 Task: Create in the project AgileCamp in Backlog an issue 'Upgrade the database indexing strategy of a web application to improve query performance and reduce data retrieval time', assign it to team member softage.3@softage.net and change the status to IN PROGRESS. Create in the project AgileCamp in Backlog an issue 'Create a new online platform for online digital marketing courses with advanced analytics and data visualization features', assign it to team member softage.4@softage.net and change the status to IN PROGRESS
Action: Mouse moved to (234, 241)
Screenshot: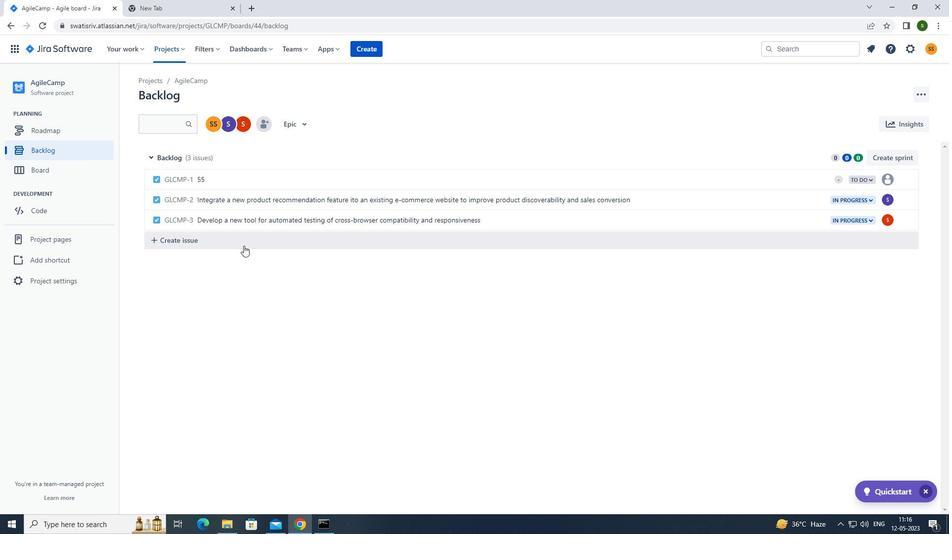 
Action: Mouse pressed left at (234, 241)
Screenshot: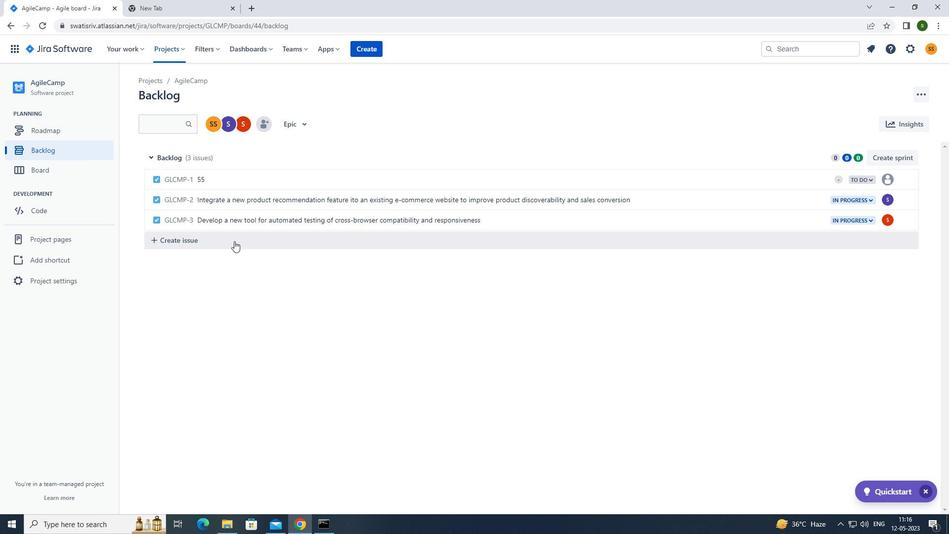 
Action: Mouse moved to (253, 238)
Screenshot: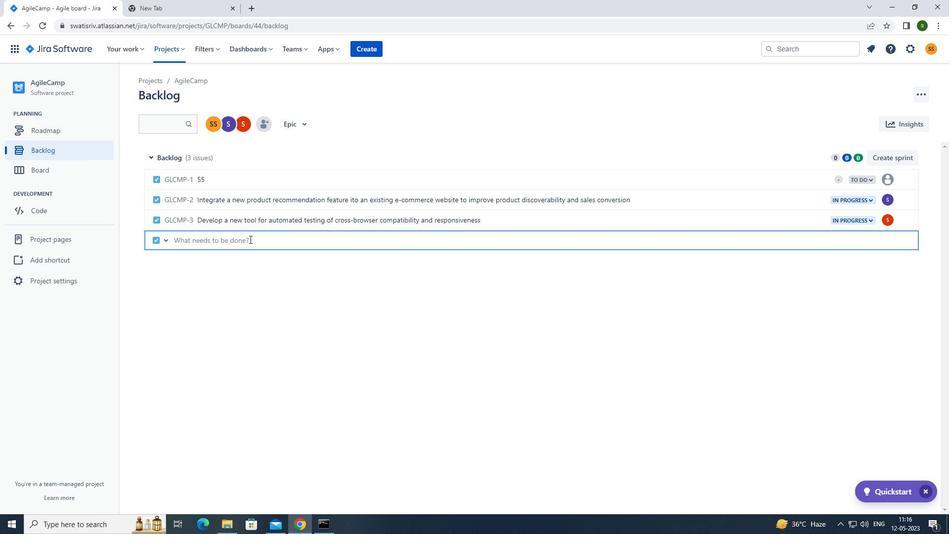 
Action: Mouse pressed left at (253, 238)
Screenshot: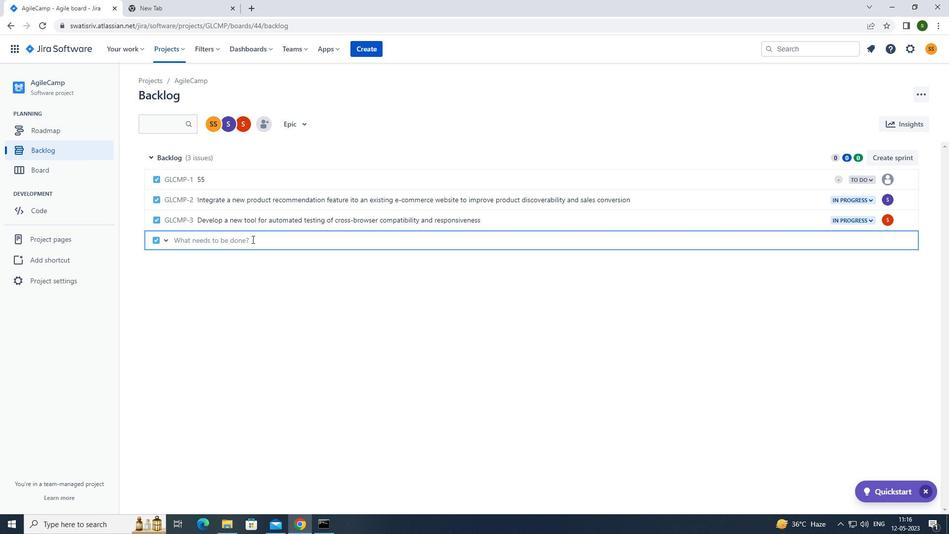 
Action: Key pressed <Key.caps_lock>u<Key.caps_lock>pgrade<Key.space>the<Key.space>database<Key.space>indexing<Key.space>strategy<Key.space>of<Key.space>a<Key.space>web<Key.space>application<Key.space>to<Key.space>improve<Key.space>query<Key.space>performance<Key.space>and<Key.space>reduce<Key.space>data<Key.space>retrieval<Key.space>time<Key.enter>
Screenshot: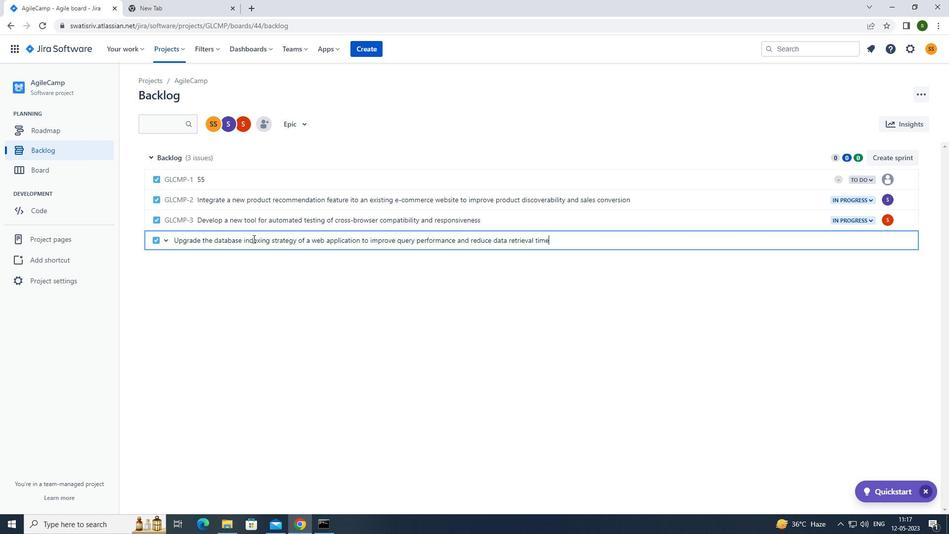 
Action: Mouse moved to (886, 243)
Screenshot: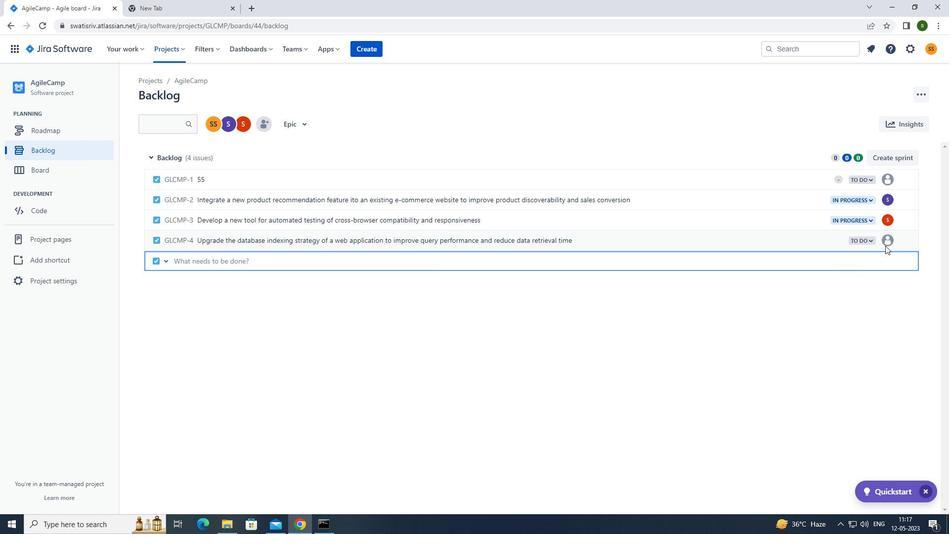 
Action: Mouse pressed left at (886, 243)
Screenshot: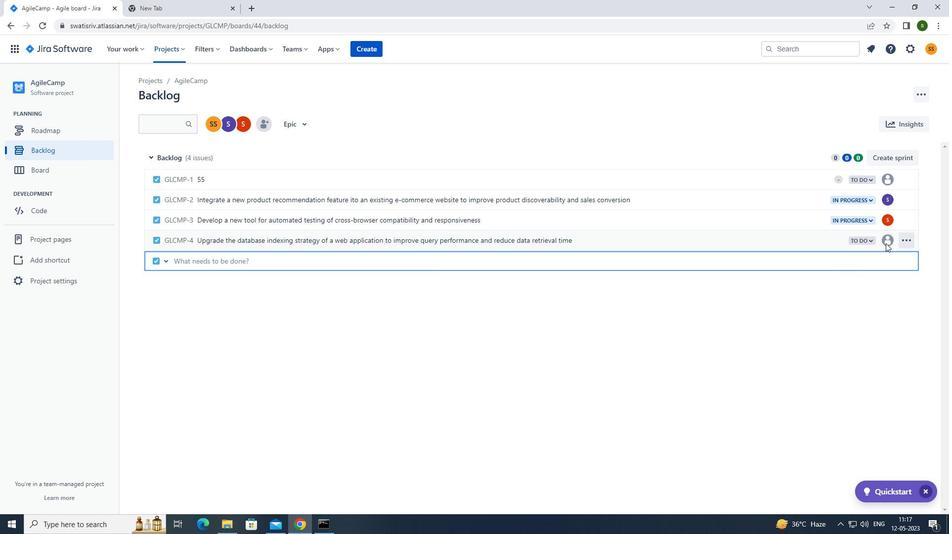 
Action: Mouse moved to (887, 240)
Screenshot: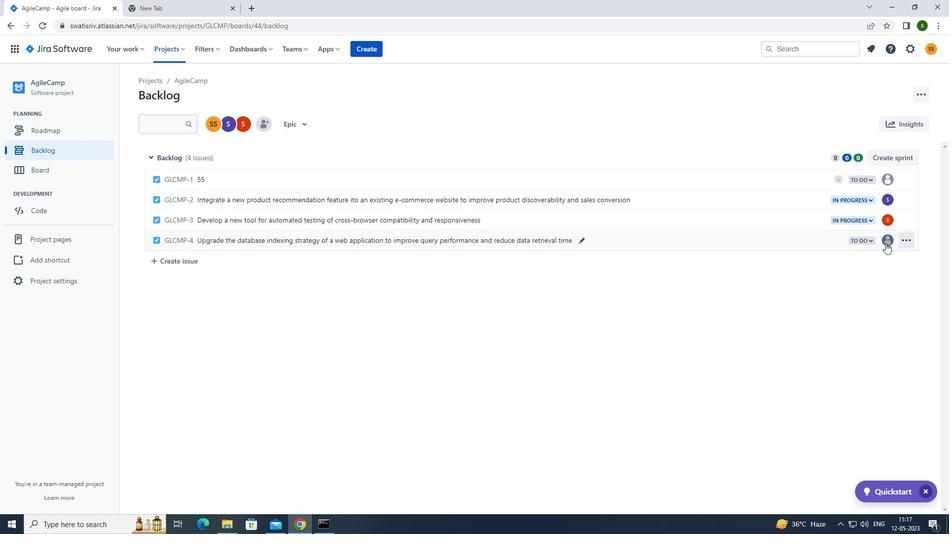 
Action: Mouse pressed left at (887, 240)
Screenshot: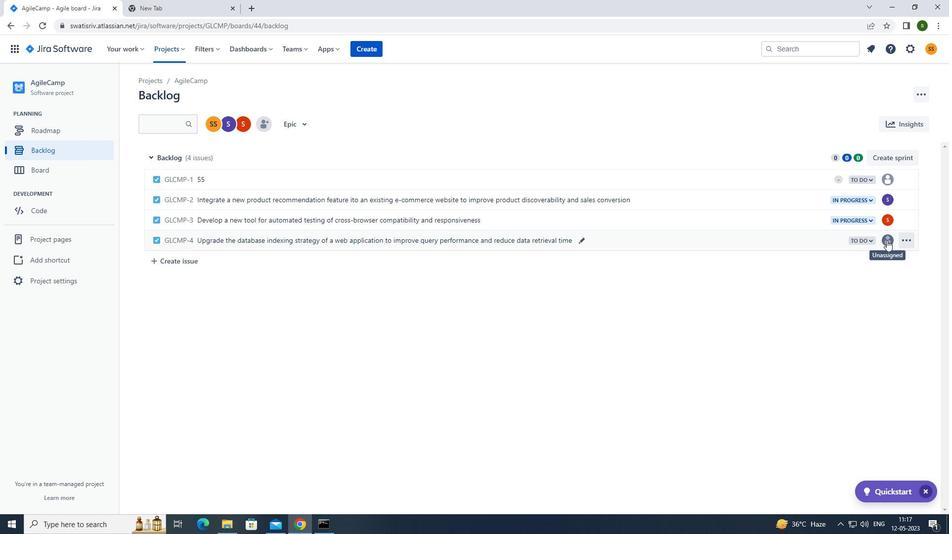 
Action: Mouse moved to (811, 337)
Screenshot: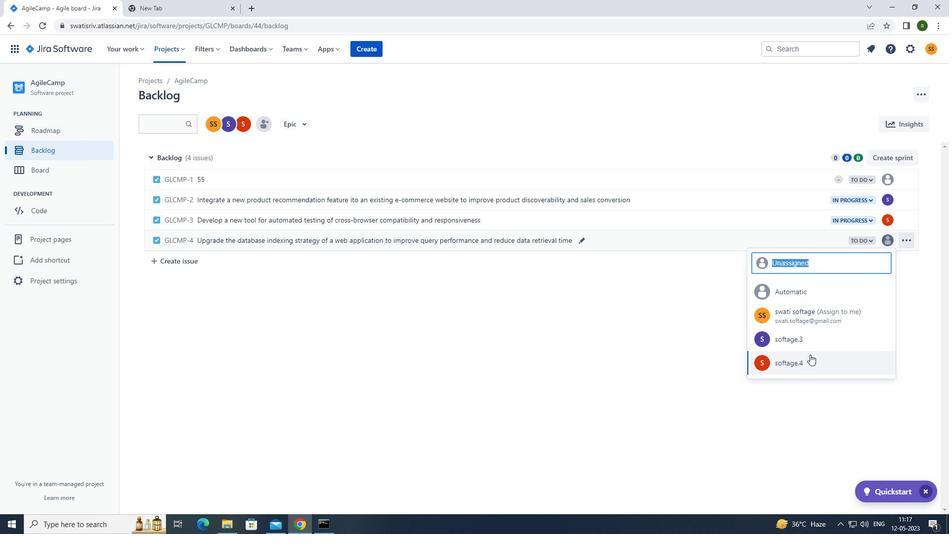 
Action: Mouse pressed left at (811, 337)
Screenshot: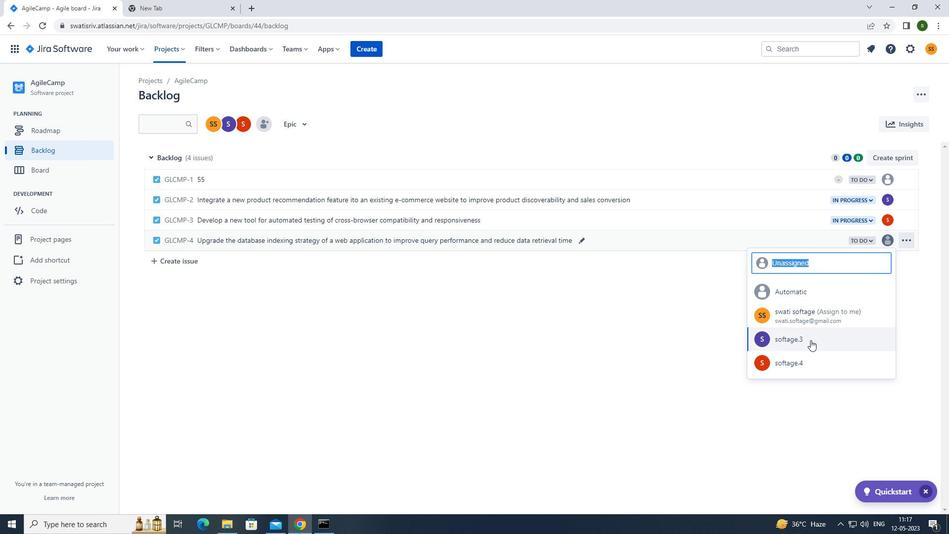 
Action: Mouse moved to (865, 241)
Screenshot: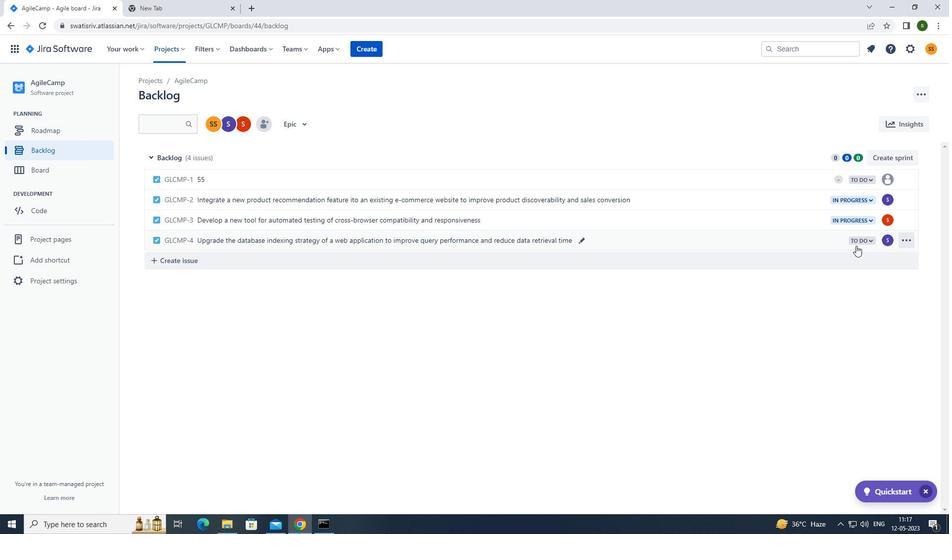 
Action: Mouse pressed left at (865, 241)
Screenshot: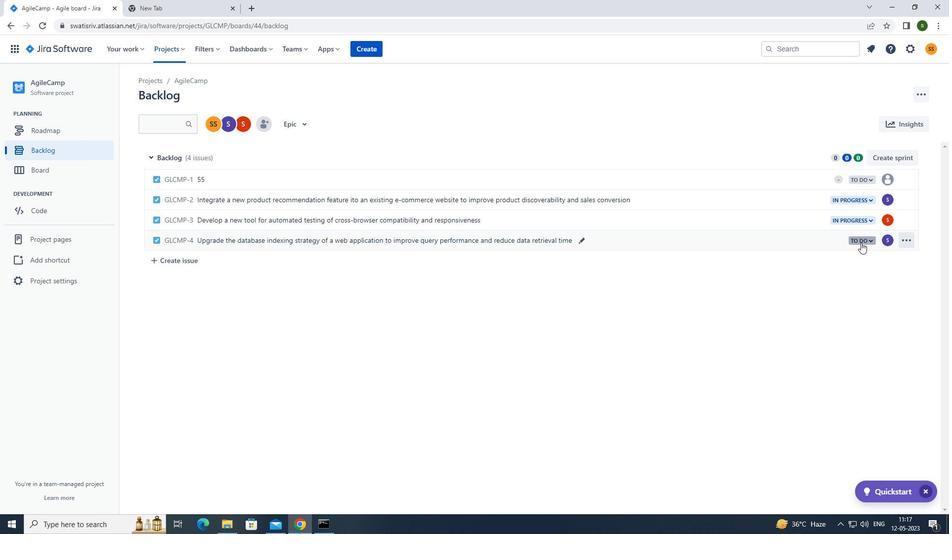 
Action: Mouse moved to (819, 257)
Screenshot: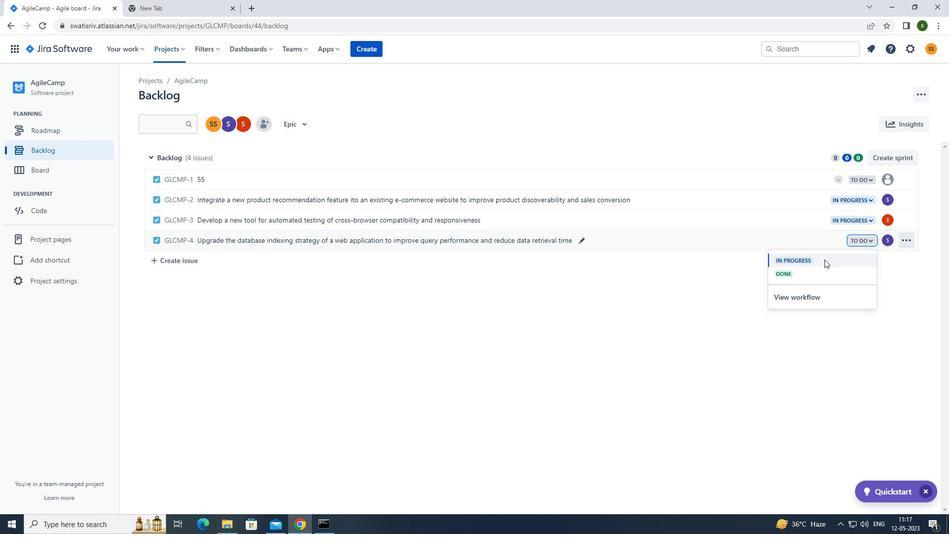 
Action: Mouse pressed left at (819, 257)
Screenshot: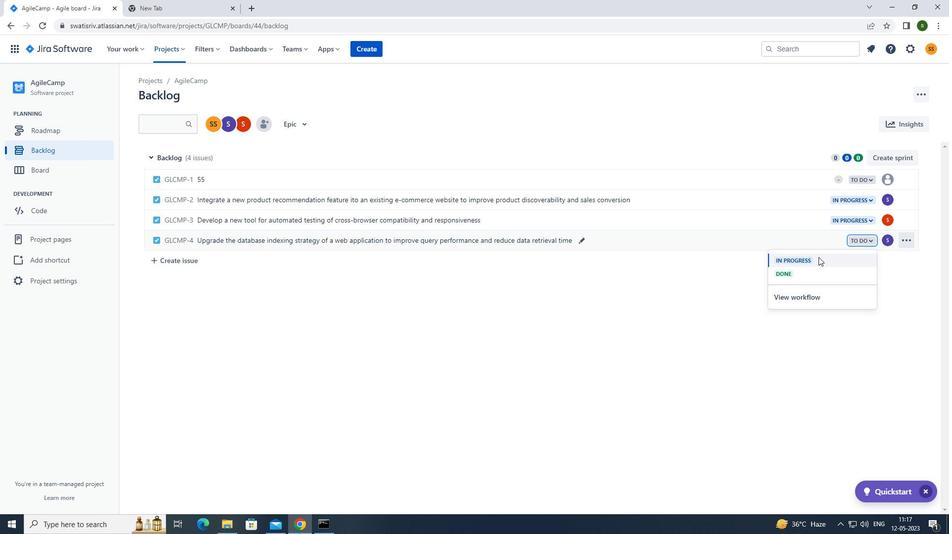
Action: Mouse moved to (253, 263)
Screenshot: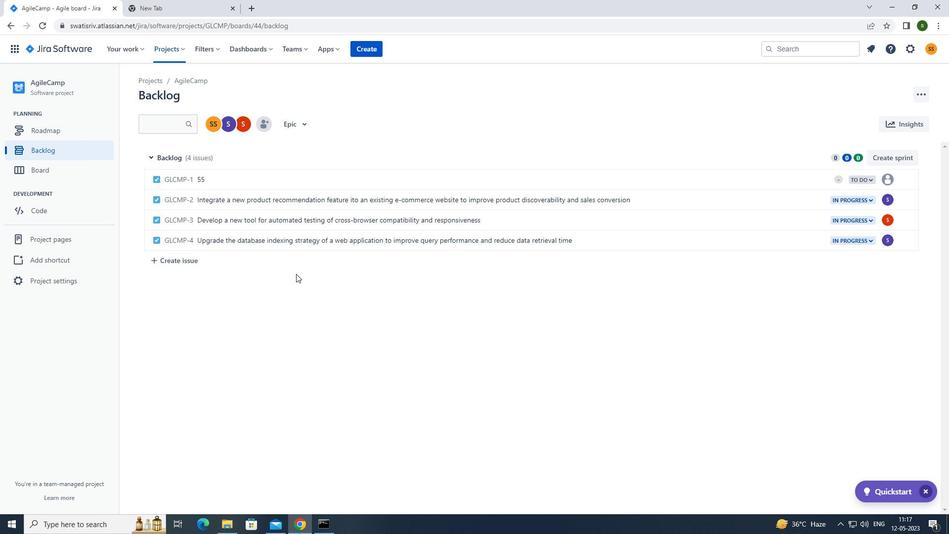 
Action: Mouse pressed left at (253, 263)
Screenshot: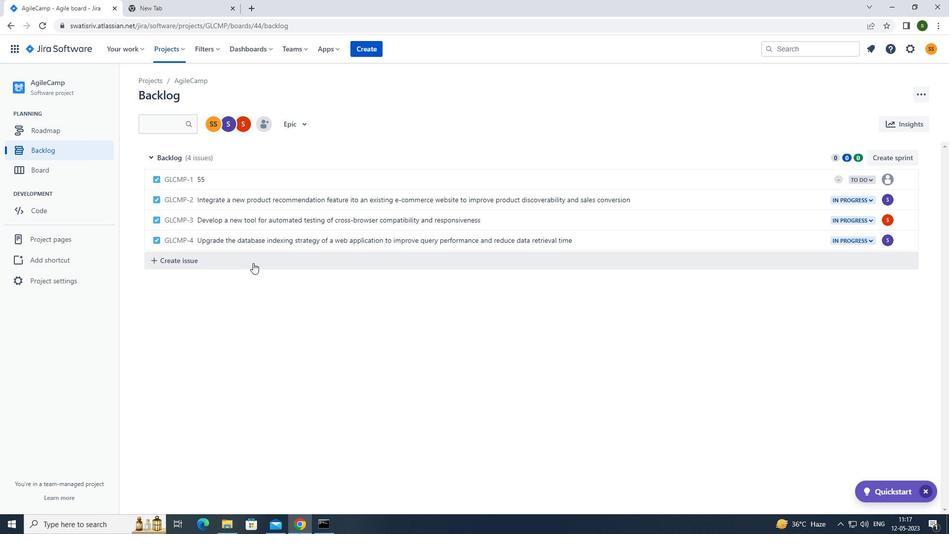 
Action: Mouse moved to (277, 260)
Screenshot: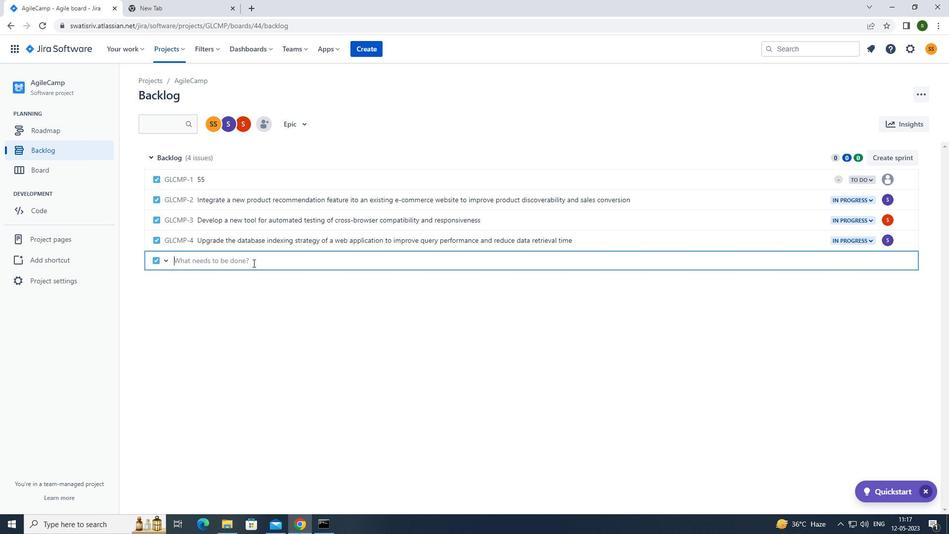 
Action: Key pressed <Key.caps_lock>c<Key.caps_lock>reate<Key.space>a<Key.space>new<Key.space>online<Key.space>platform<Key.space>for<Key.space>online<Key.space>digital<Key.space>marketing<Key.space>courses<Key.space>with<Key.space>advanced<Key.space>analytics<Key.space>and<Key.space>data<Key.space>visualization<Key.space>features<Key.enter>
Screenshot: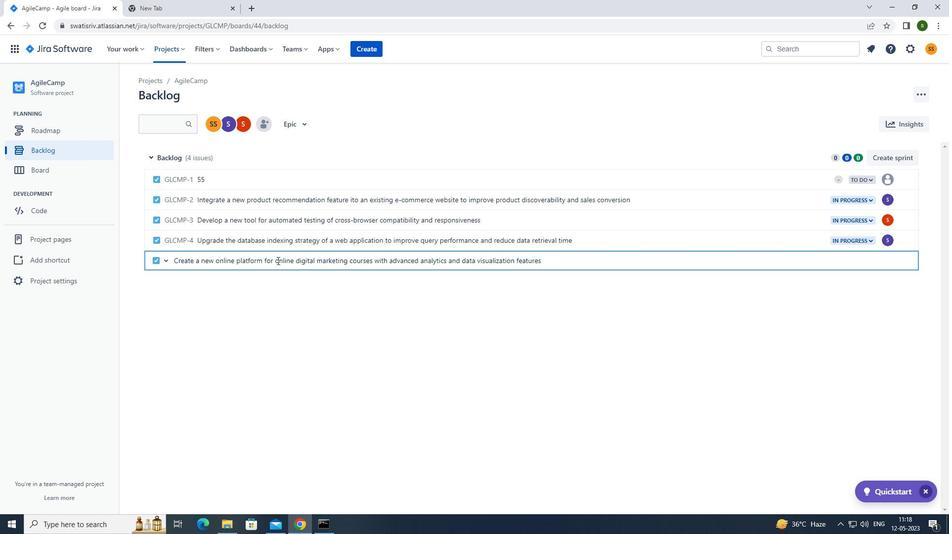 
Action: Mouse moved to (885, 262)
Screenshot: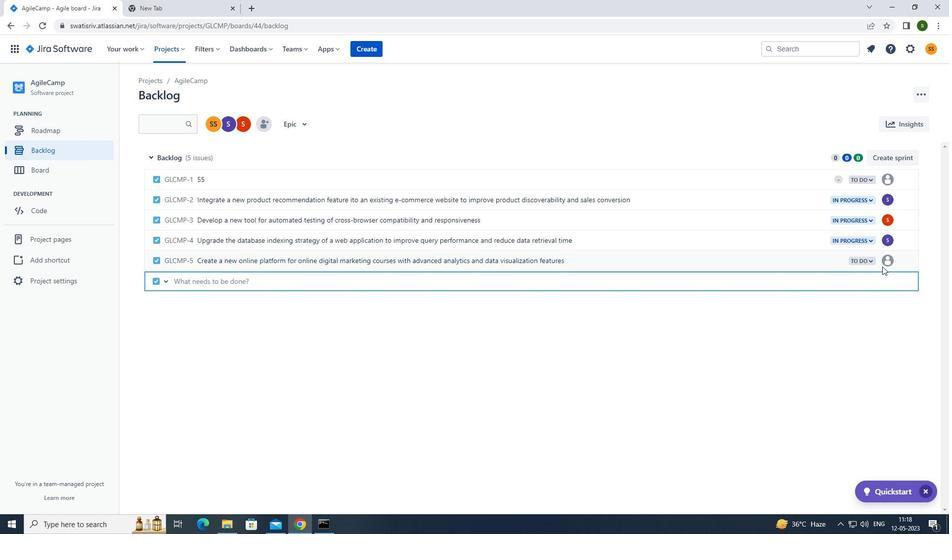 
Action: Mouse pressed left at (885, 262)
Screenshot: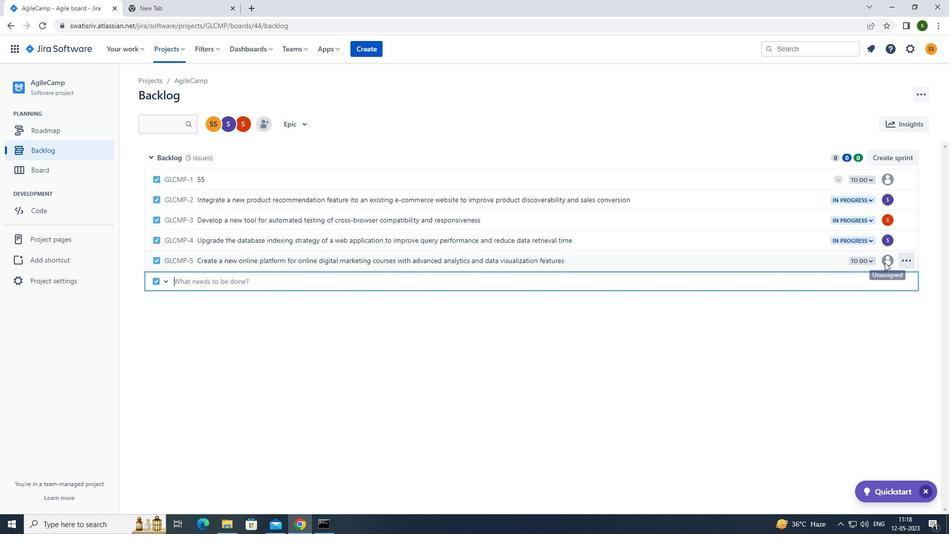 
Action: Mouse moved to (800, 383)
Screenshot: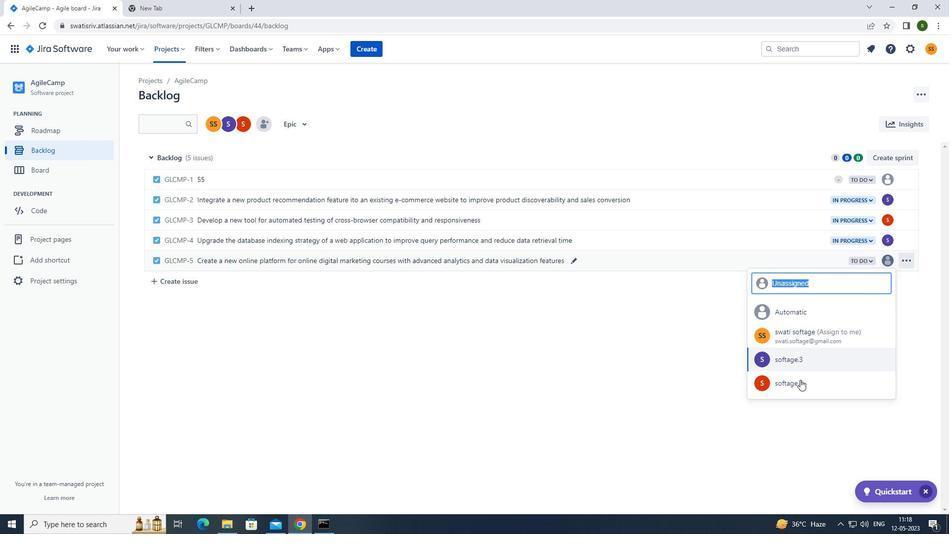 
Action: Mouse pressed left at (800, 383)
Screenshot: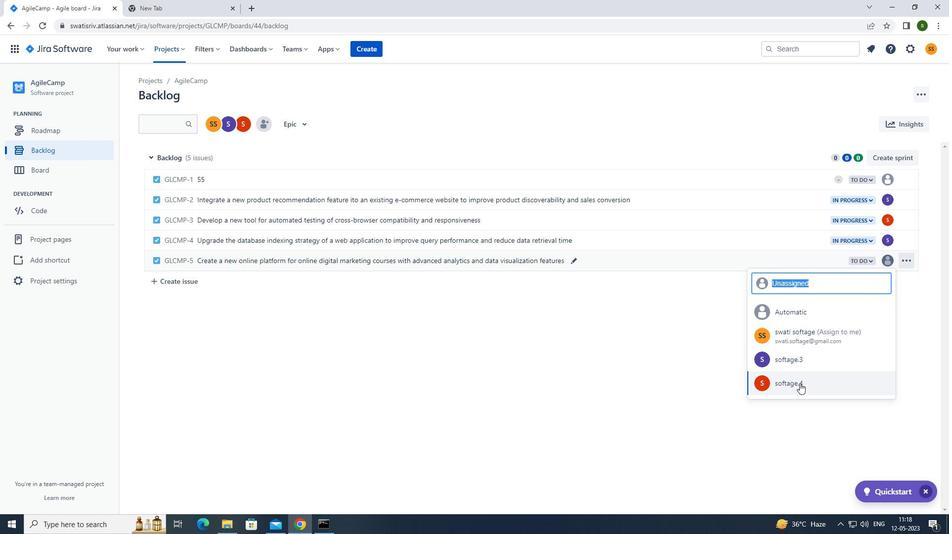 
Action: Mouse moved to (870, 258)
Screenshot: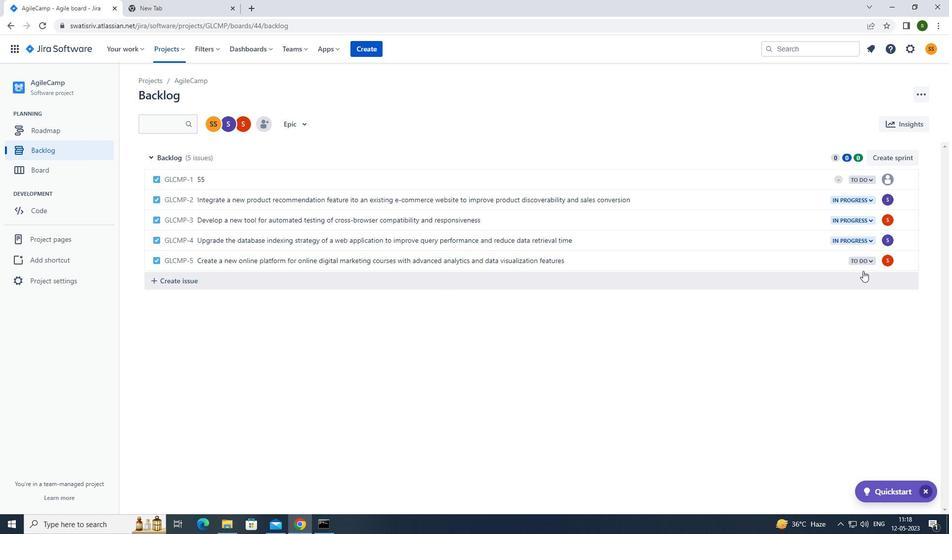 
Action: Mouse pressed left at (870, 258)
Screenshot: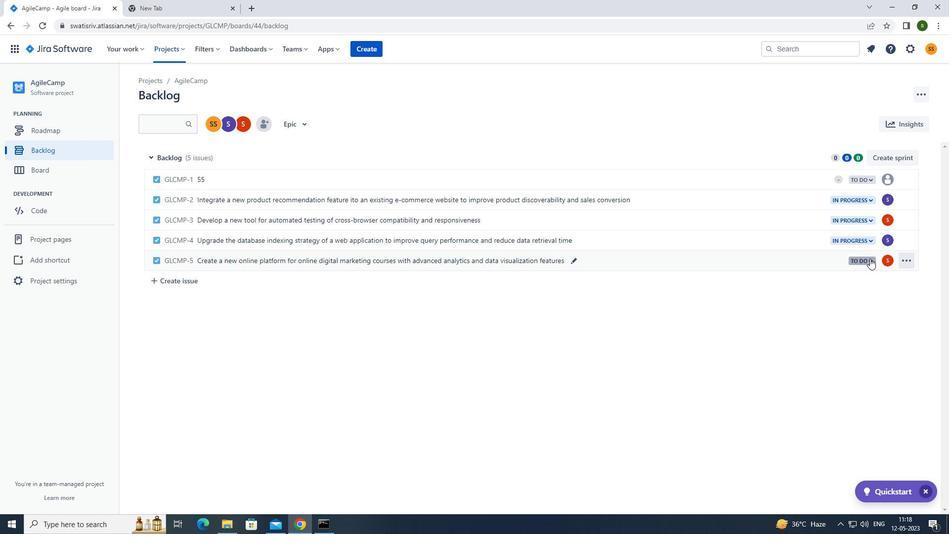 
Action: Mouse moved to (799, 281)
Screenshot: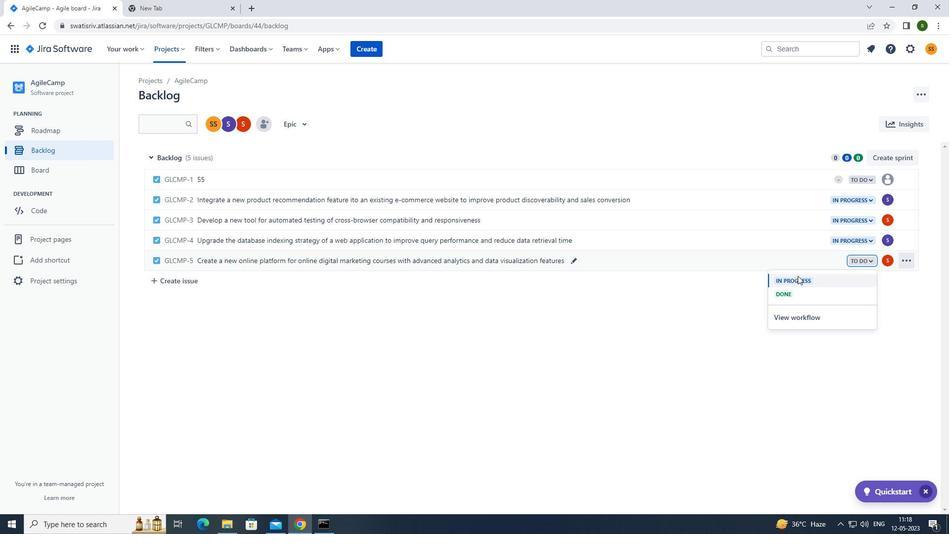 
Action: Mouse pressed left at (799, 281)
Screenshot: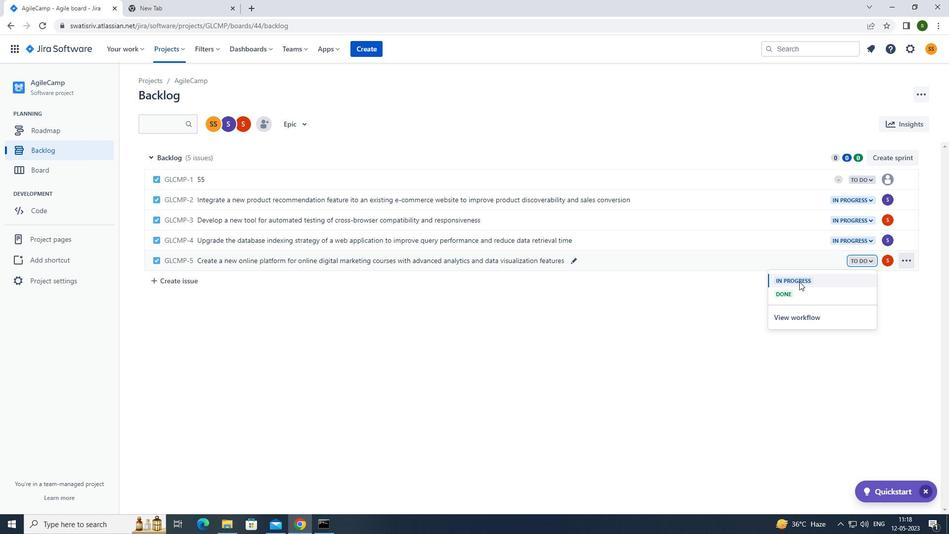 
Action: Mouse moved to (666, 342)
Screenshot: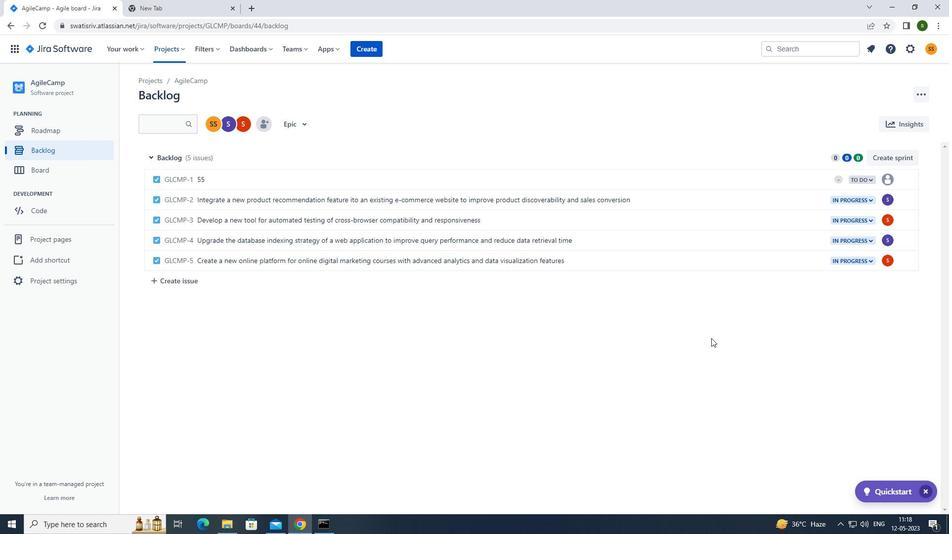
